 Task: Add a condition where "Status category Less than Open" in recently solved tickets.
Action: Mouse moved to (168, 451)
Screenshot: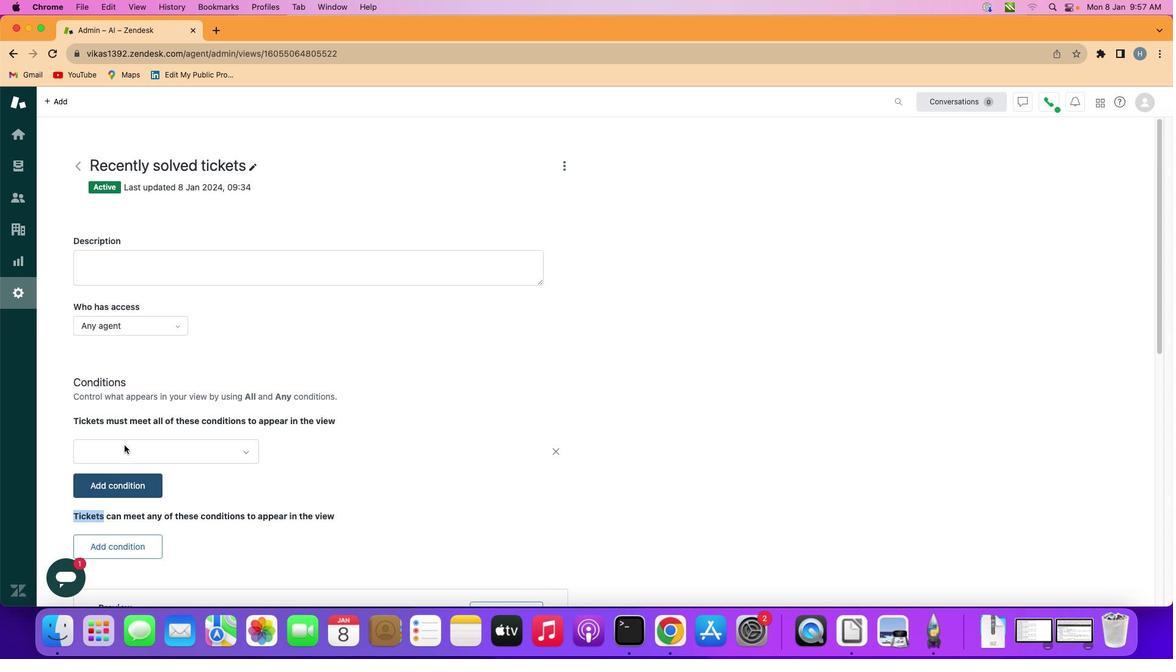 
Action: Mouse pressed left at (168, 451)
Screenshot: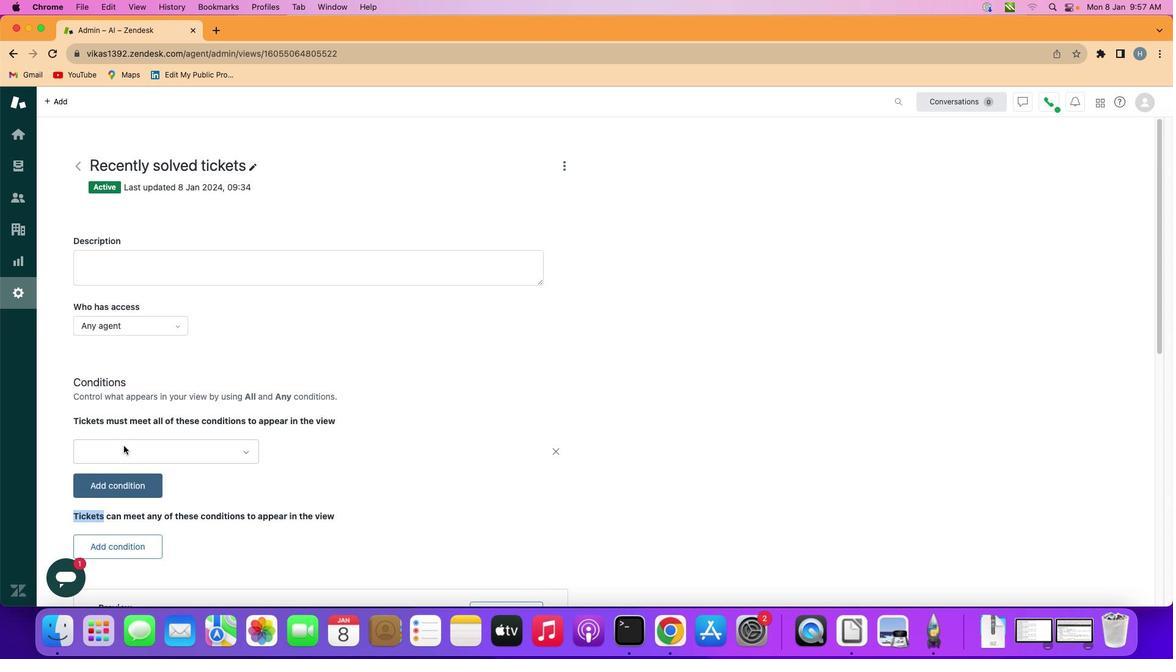 
Action: Mouse moved to (212, 452)
Screenshot: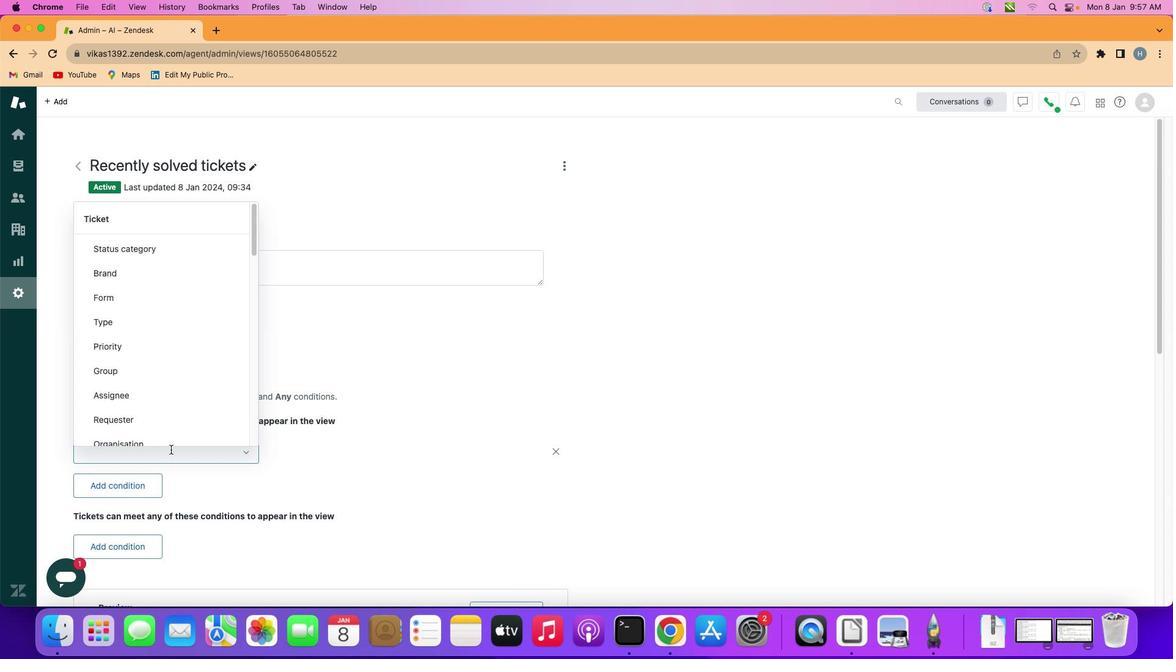 
Action: Mouse pressed left at (212, 452)
Screenshot: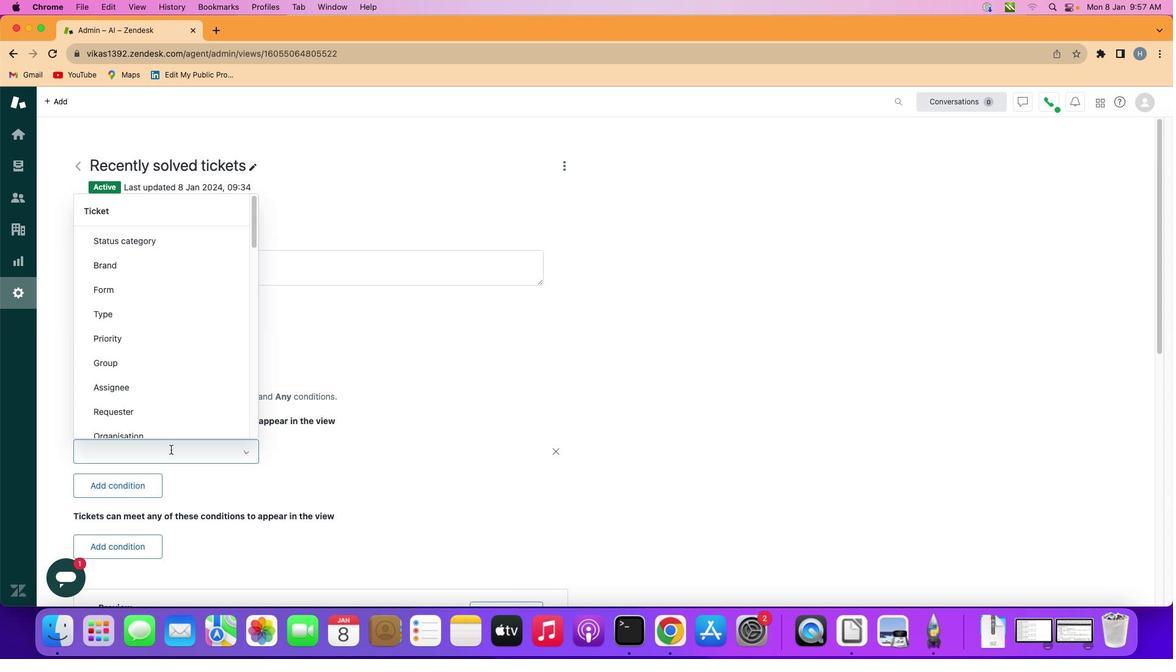 
Action: Mouse moved to (237, 350)
Screenshot: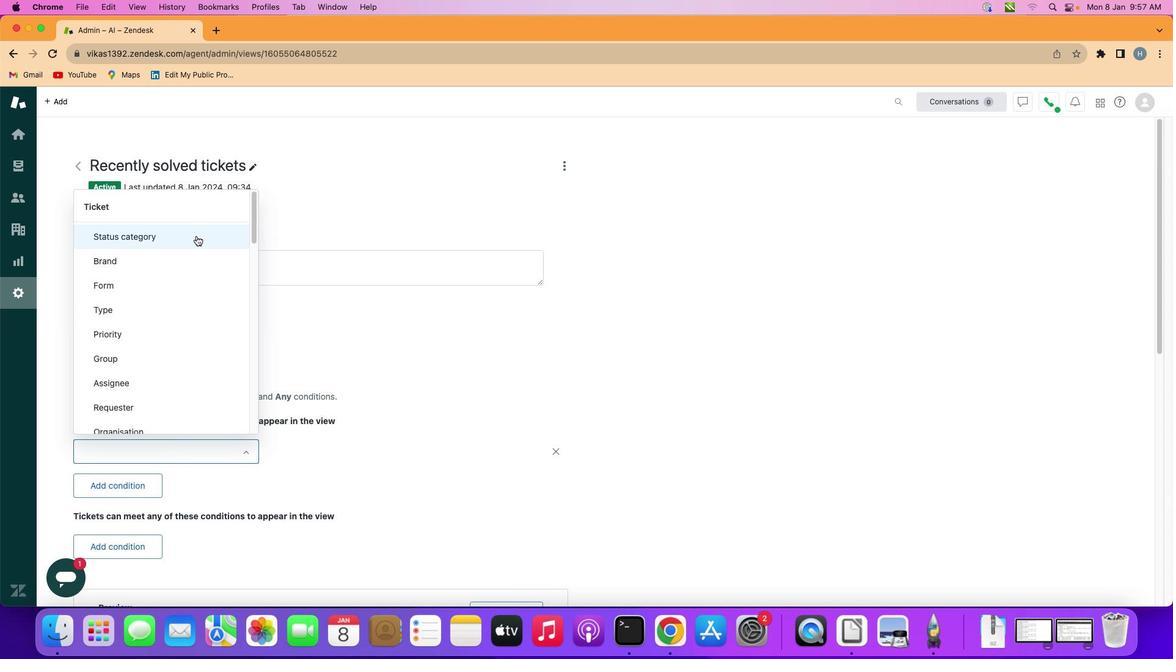 
Action: Mouse pressed left at (237, 350)
Screenshot: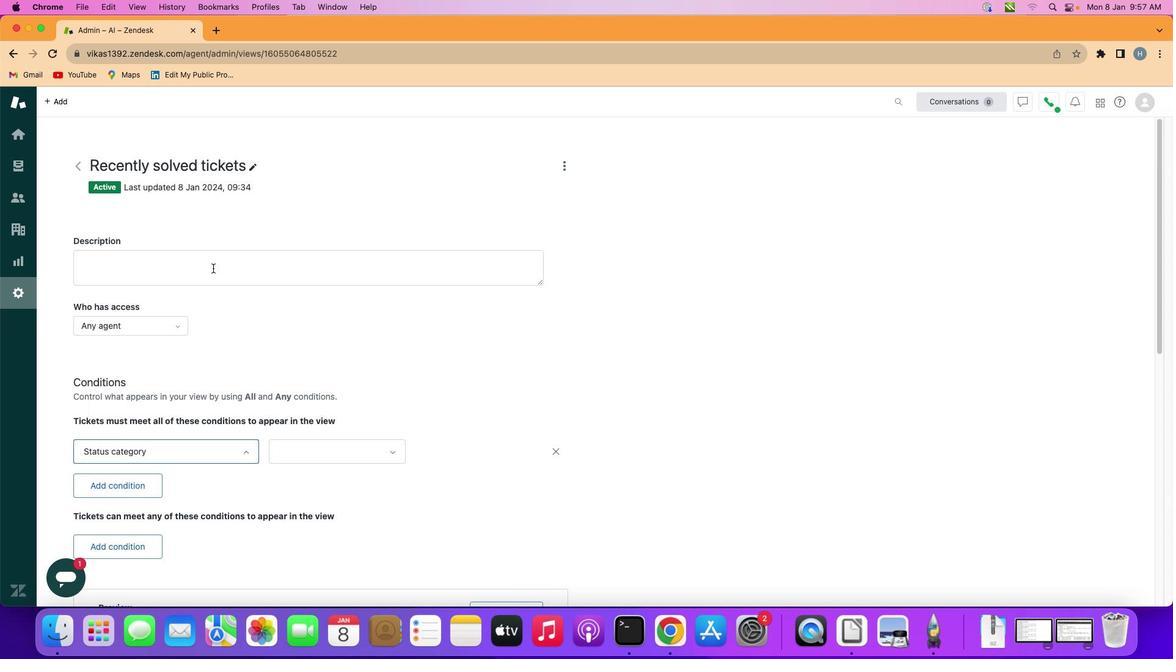 
Action: Mouse moved to (392, 452)
Screenshot: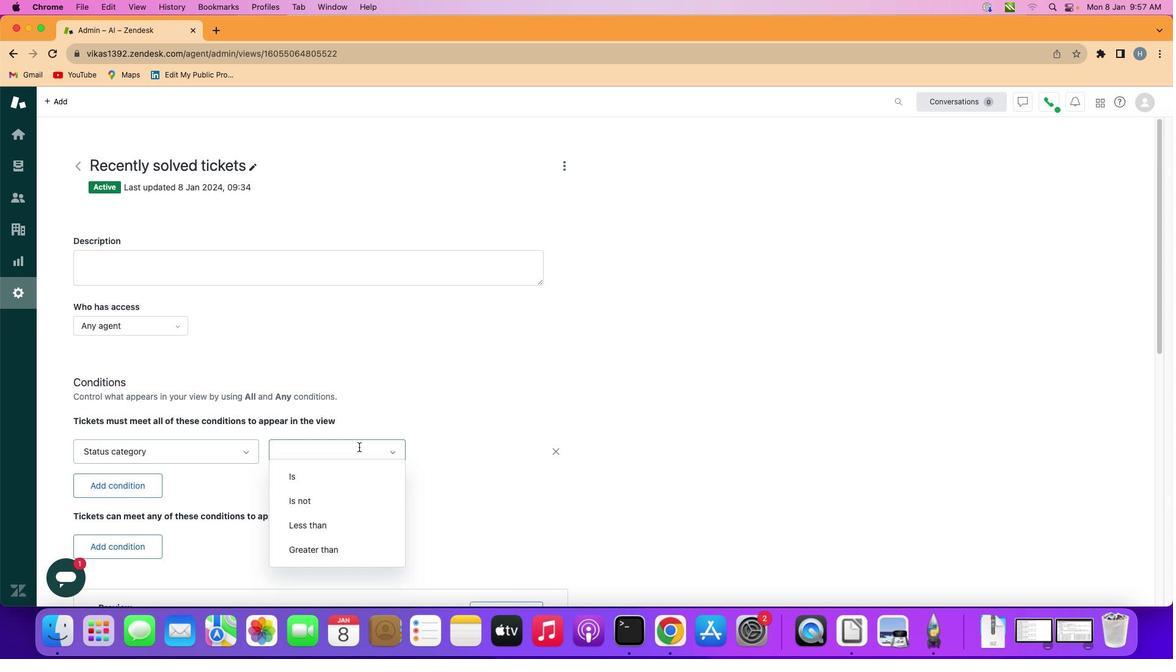 
Action: Mouse pressed left at (392, 452)
Screenshot: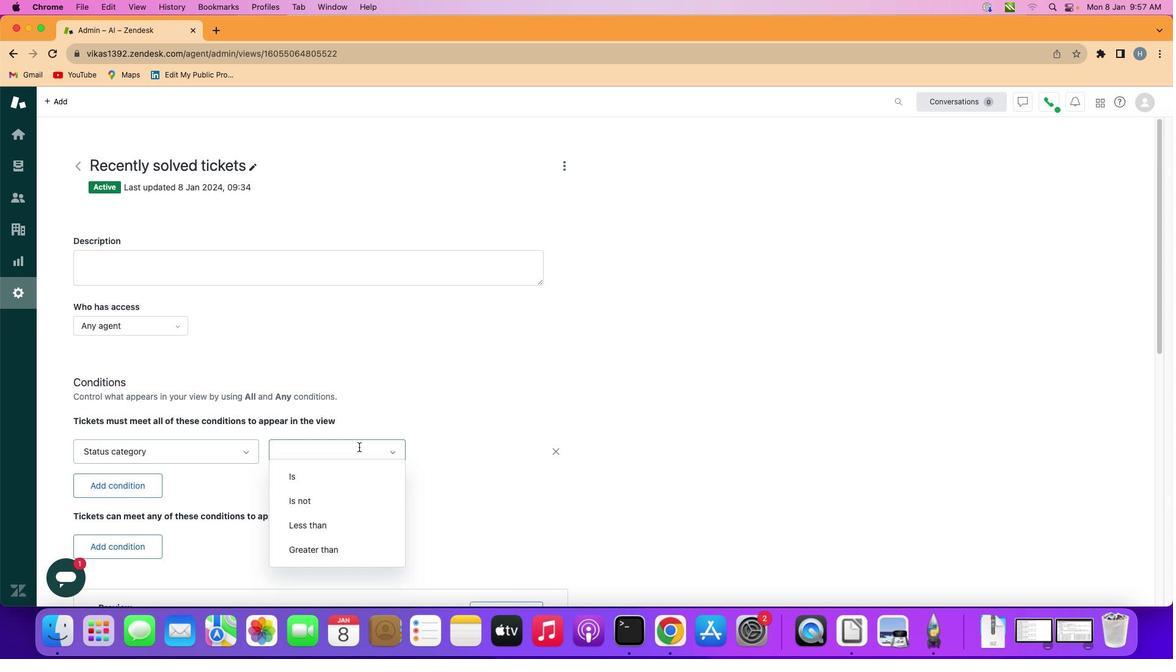 
Action: Mouse moved to (393, 494)
Screenshot: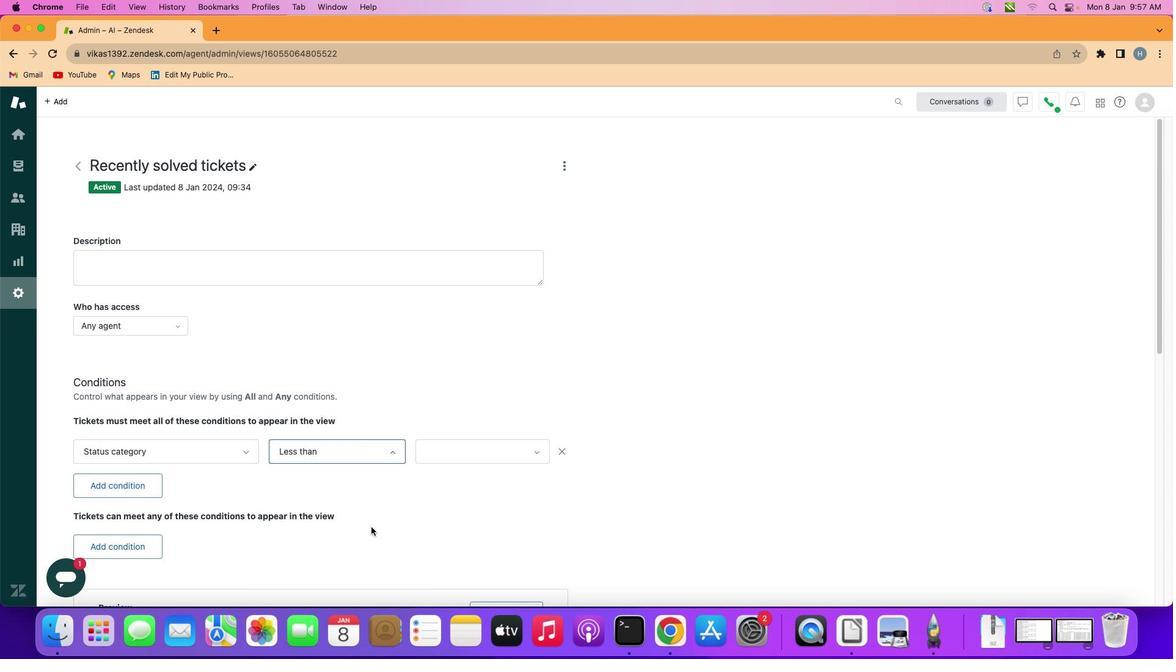 
Action: Mouse pressed left at (393, 494)
Screenshot: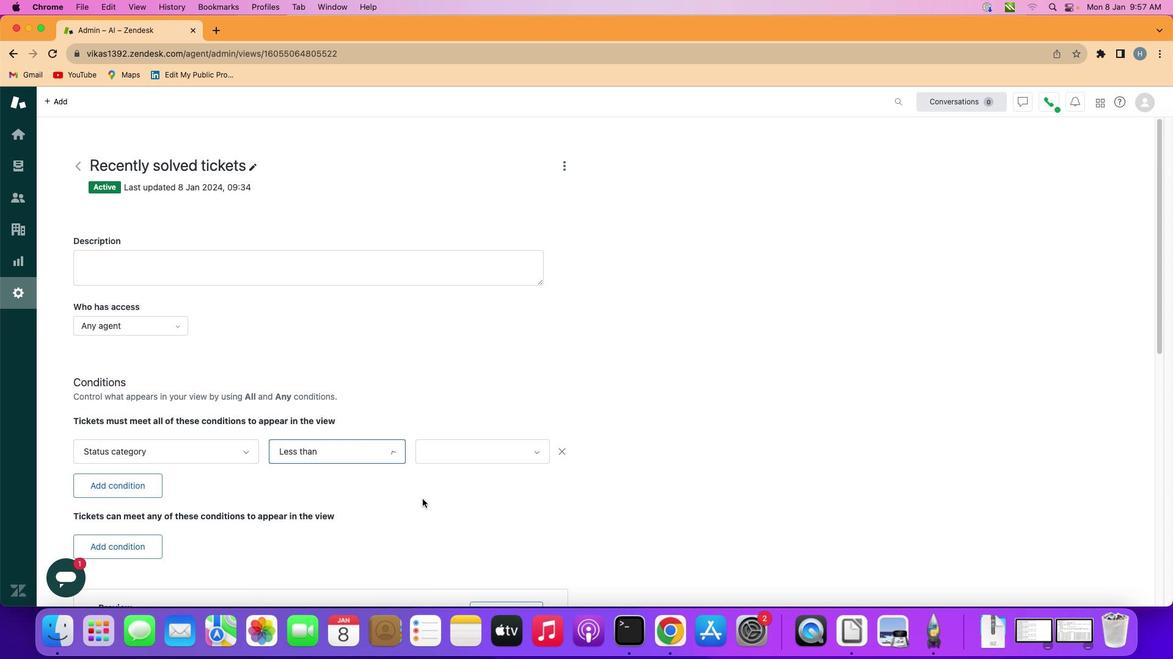 
Action: Mouse moved to (548, 455)
Screenshot: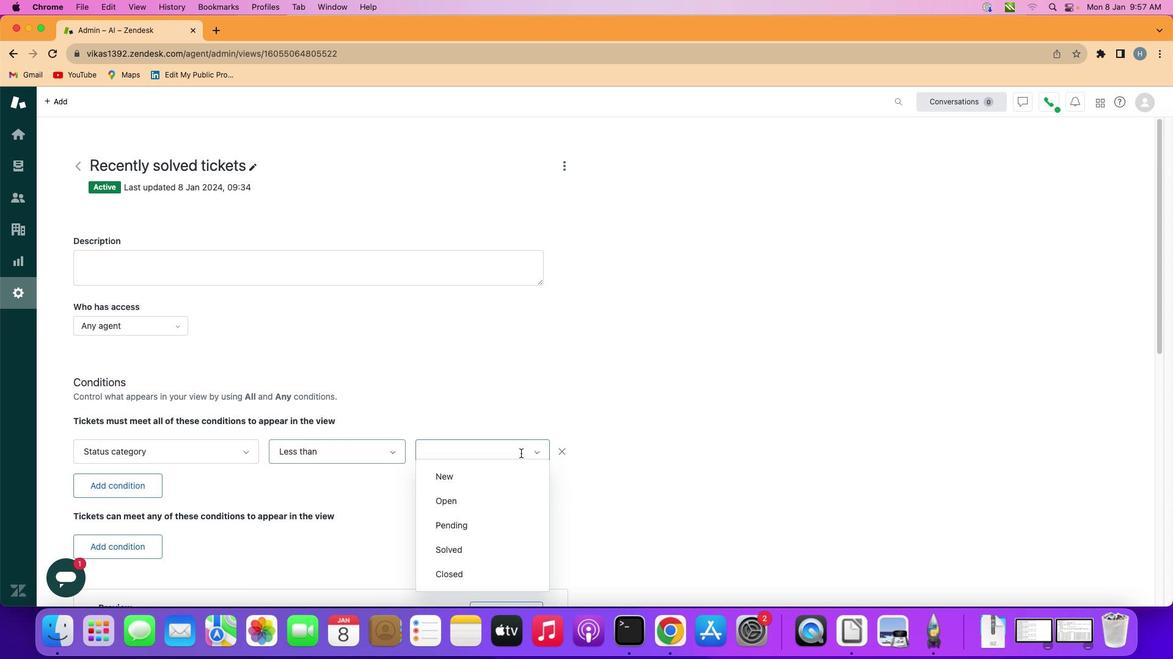 
Action: Mouse pressed left at (548, 455)
Screenshot: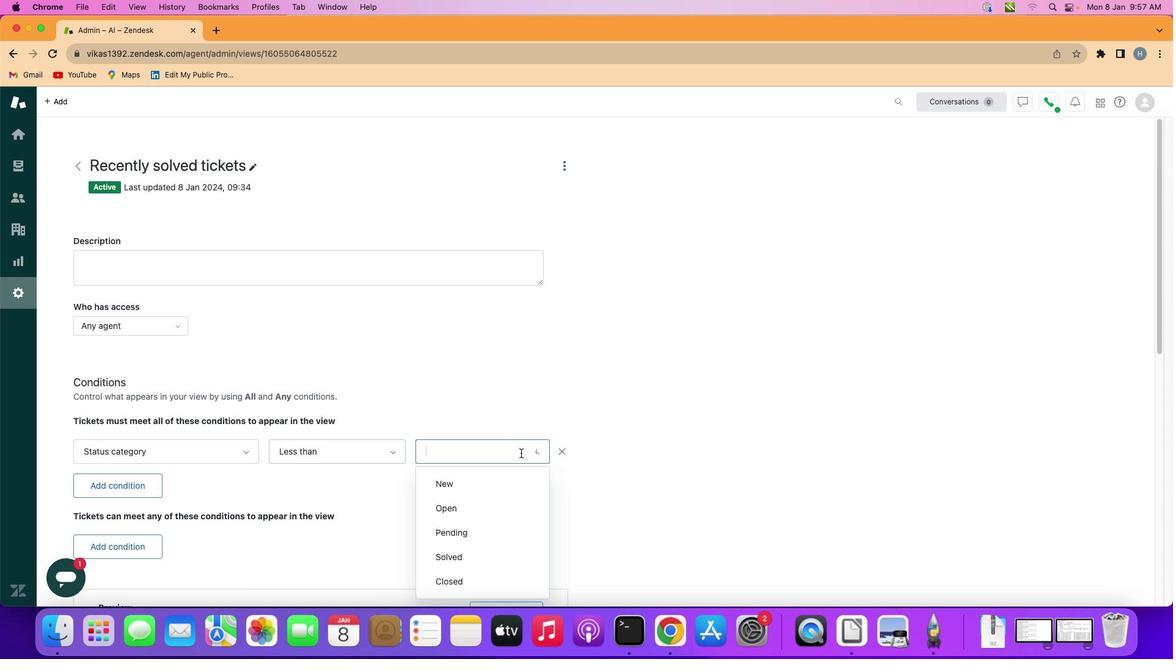
Action: Mouse moved to (523, 478)
Screenshot: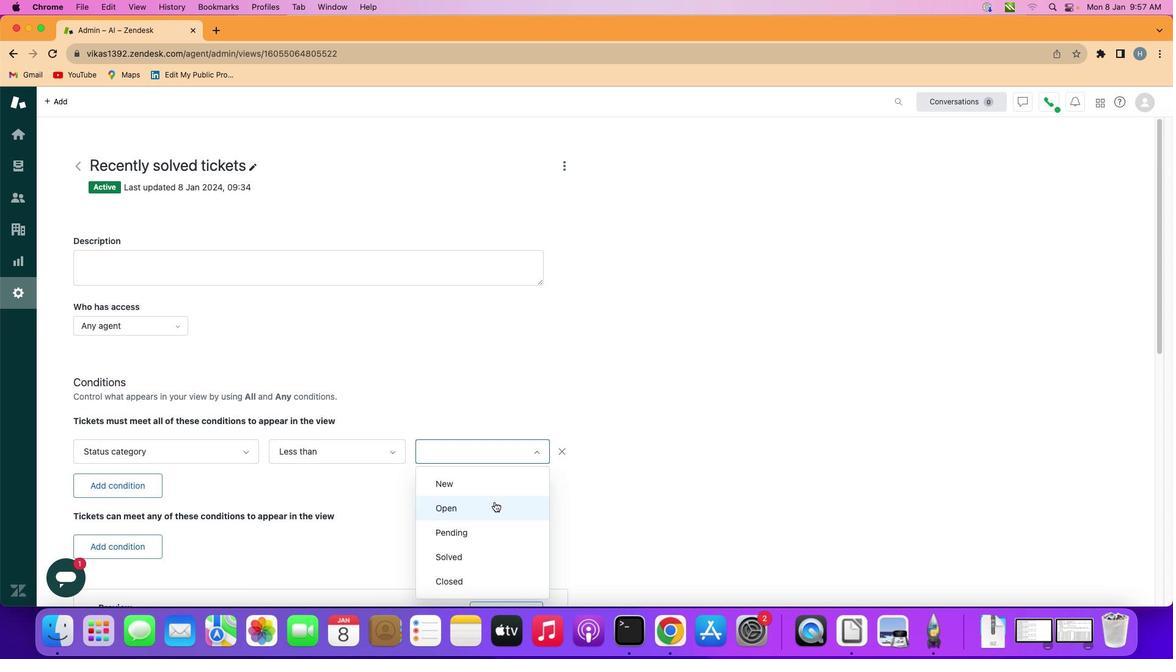 
Action: Mouse pressed left at (523, 478)
Screenshot: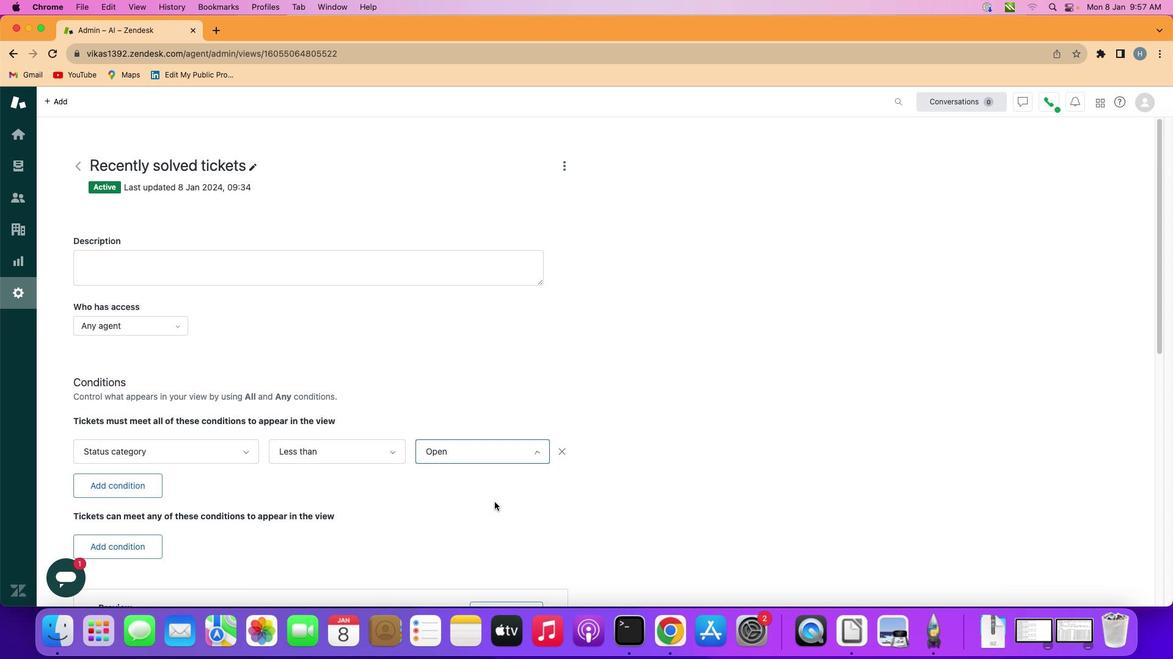 
